 Task: Create a due date automation trigger when advanced on, on the monday before a card is due add dates starting in less than 1 days at 11:00 AM.
Action: Mouse moved to (1056, 85)
Screenshot: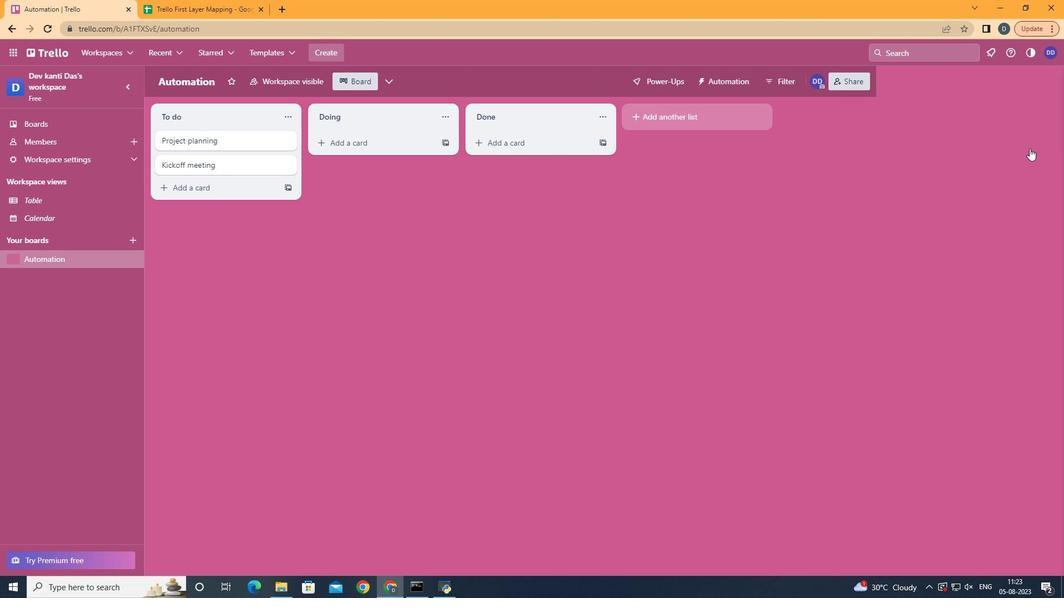 
Action: Mouse pressed left at (1056, 85)
Screenshot: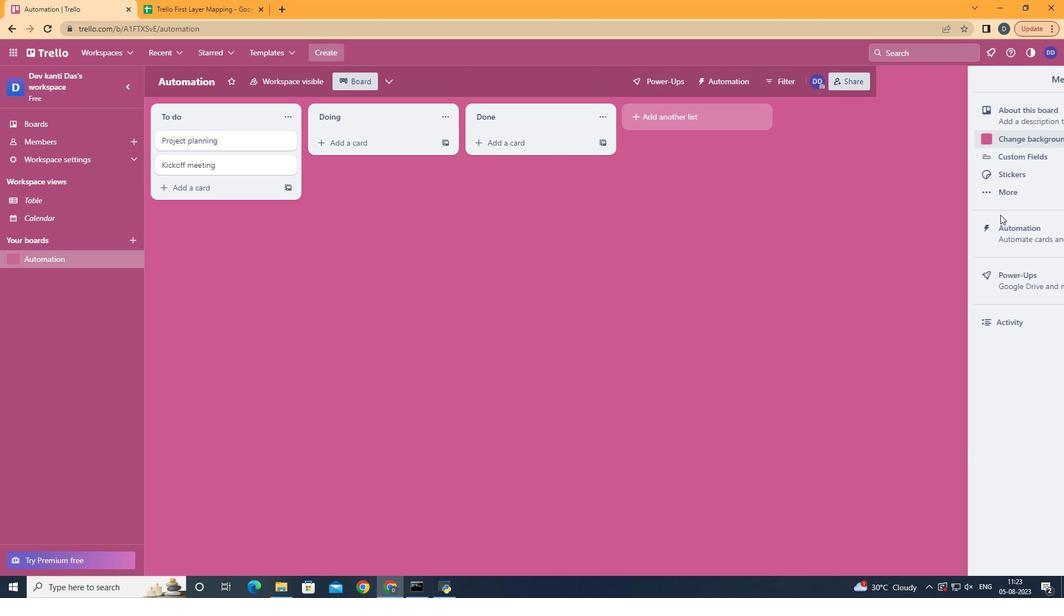 
Action: Mouse moved to (978, 241)
Screenshot: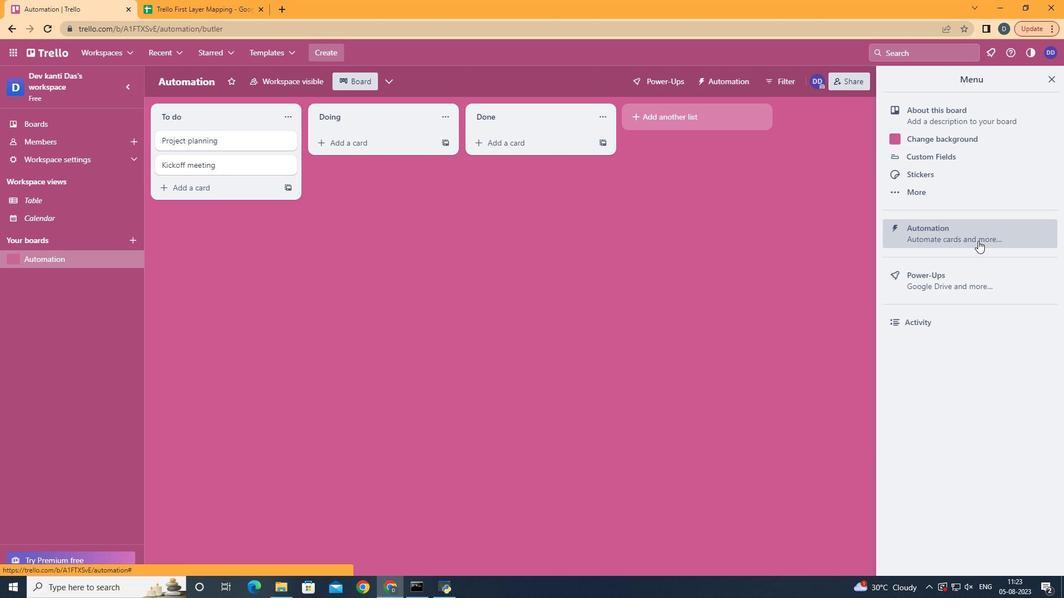 
Action: Mouse pressed left at (978, 241)
Screenshot: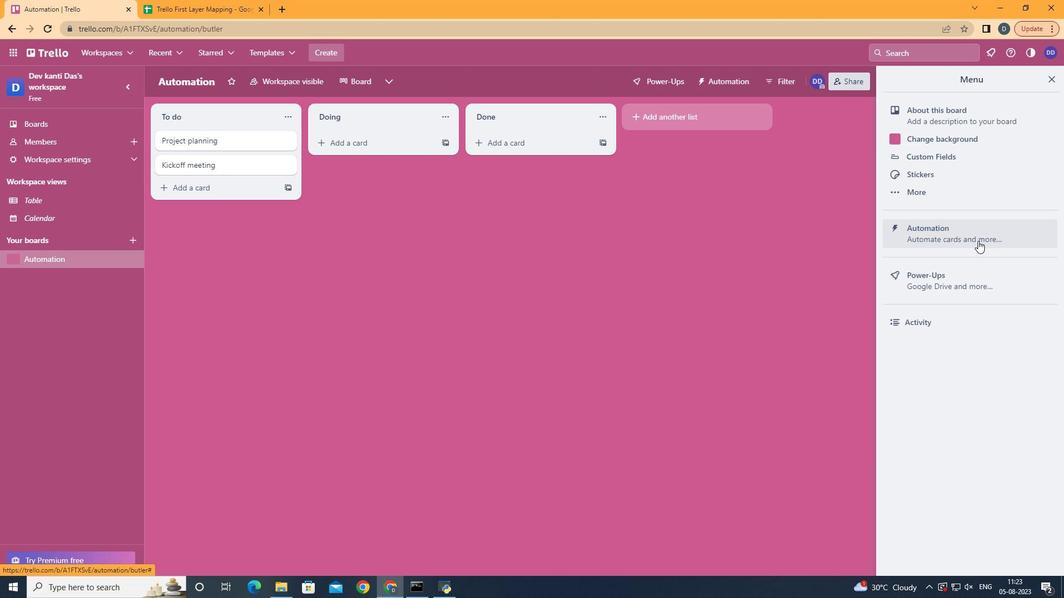 
Action: Mouse moved to (210, 229)
Screenshot: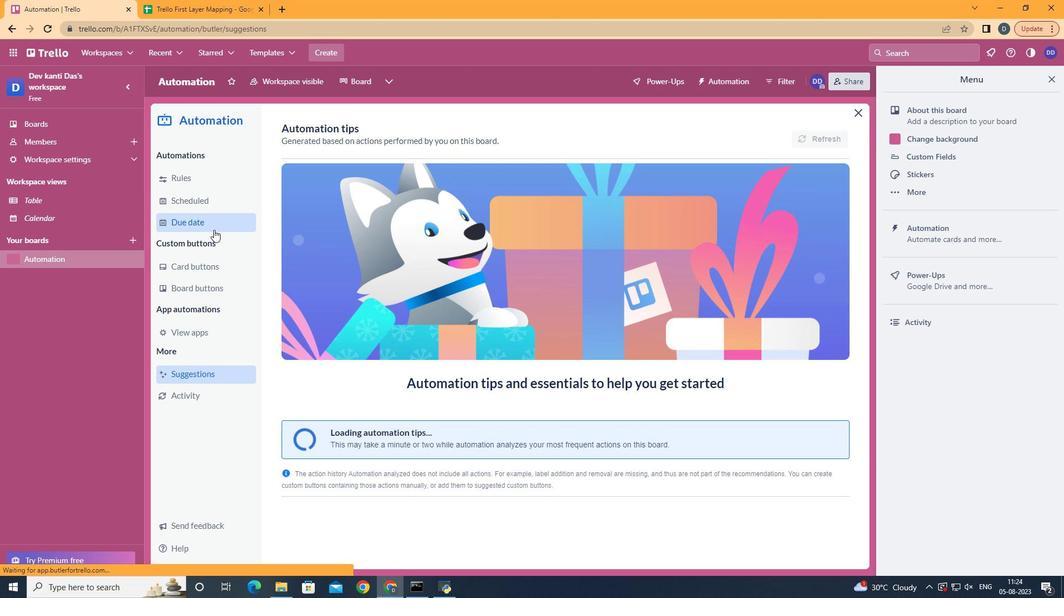 
Action: Mouse pressed left at (210, 229)
Screenshot: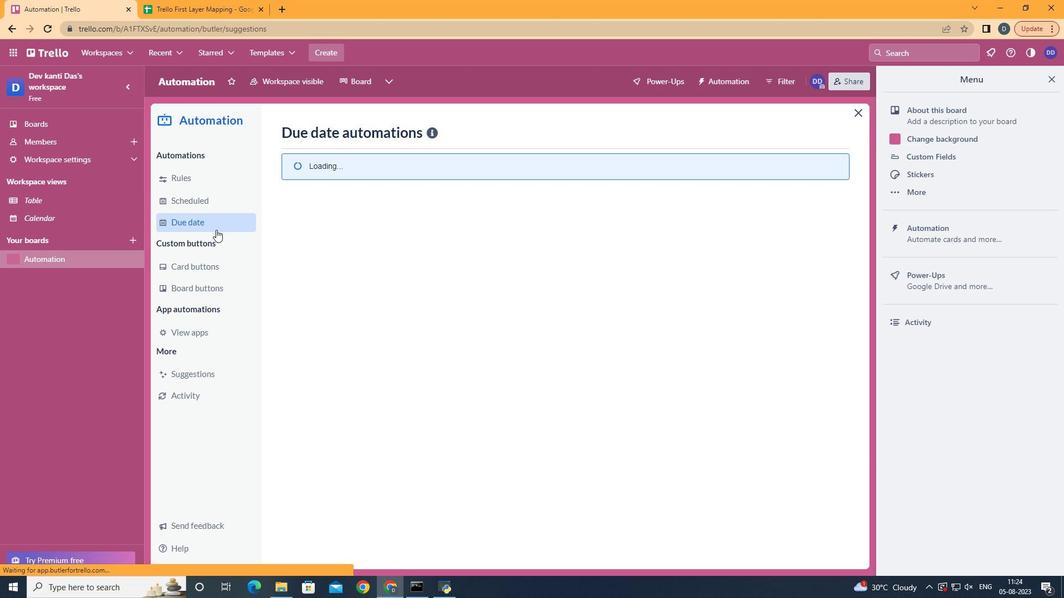 
Action: Mouse moved to (807, 134)
Screenshot: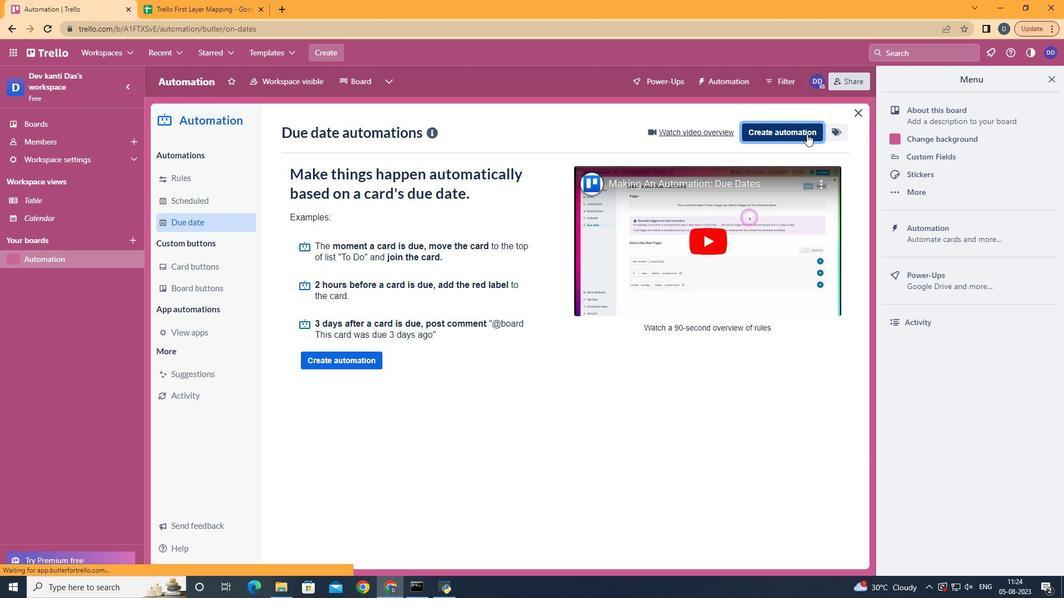 
Action: Mouse pressed left at (807, 134)
Screenshot: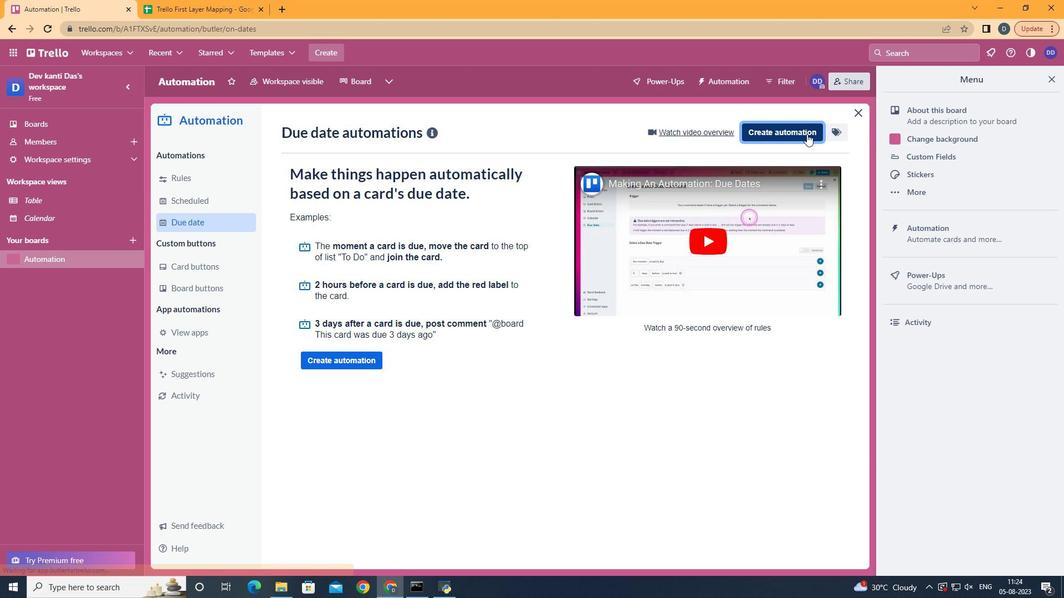 
Action: Mouse moved to (572, 231)
Screenshot: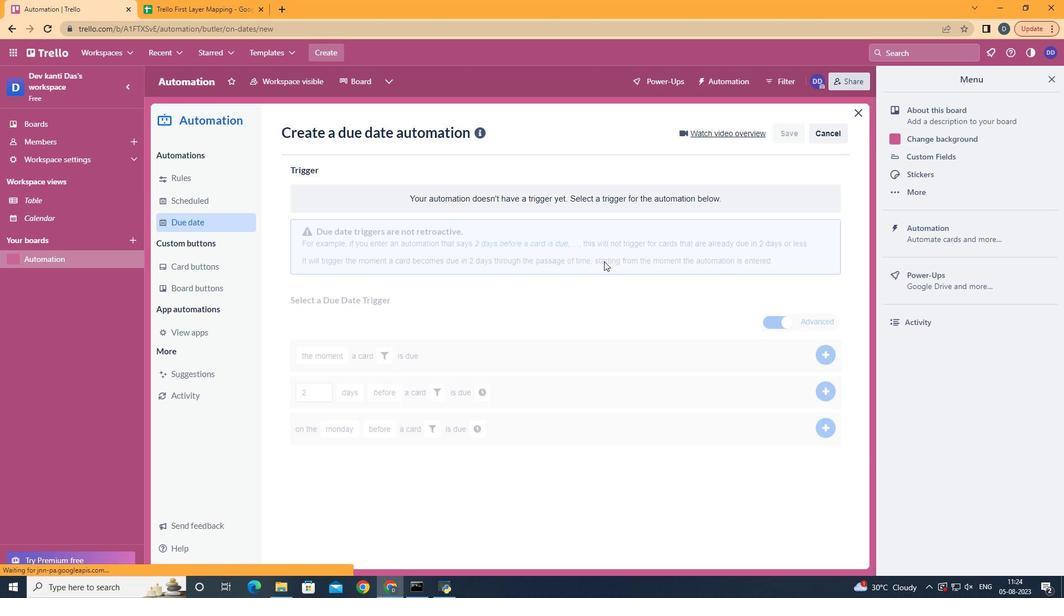 
Action: Mouse pressed left at (572, 231)
Screenshot: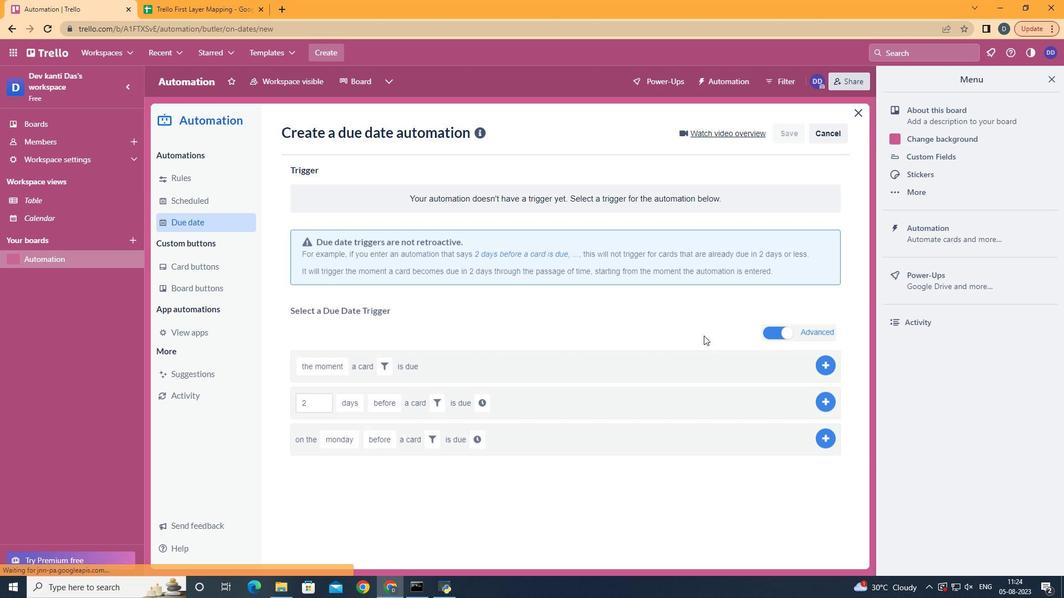 
Action: Mouse moved to (364, 291)
Screenshot: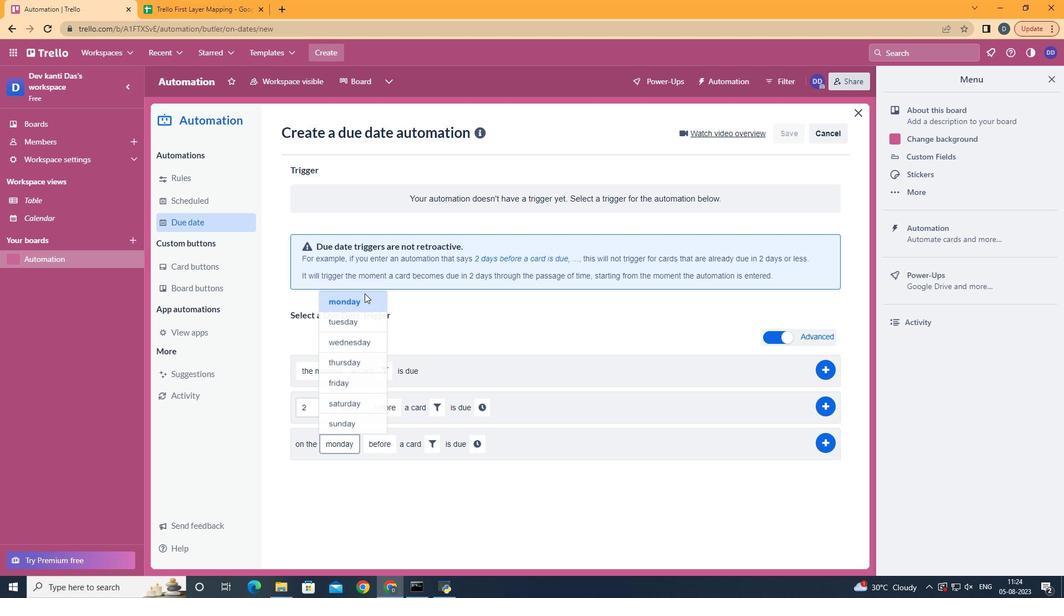 
Action: Mouse pressed left at (364, 291)
Screenshot: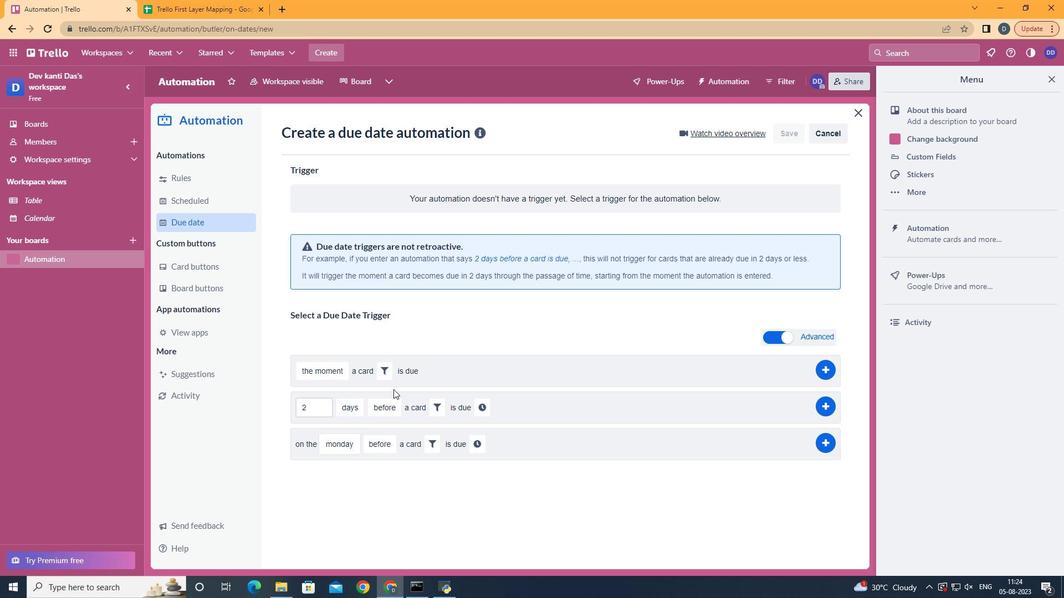 
Action: Mouse moved to (388, 463)
Screenshot: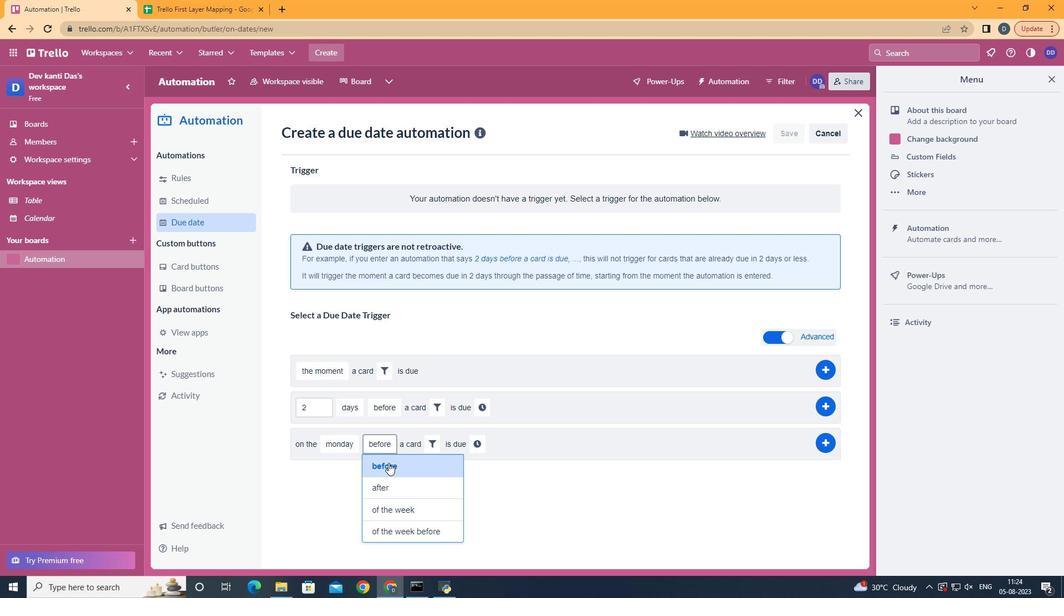 
Action: Mouse pressed left at (388, 463)
Screenshot: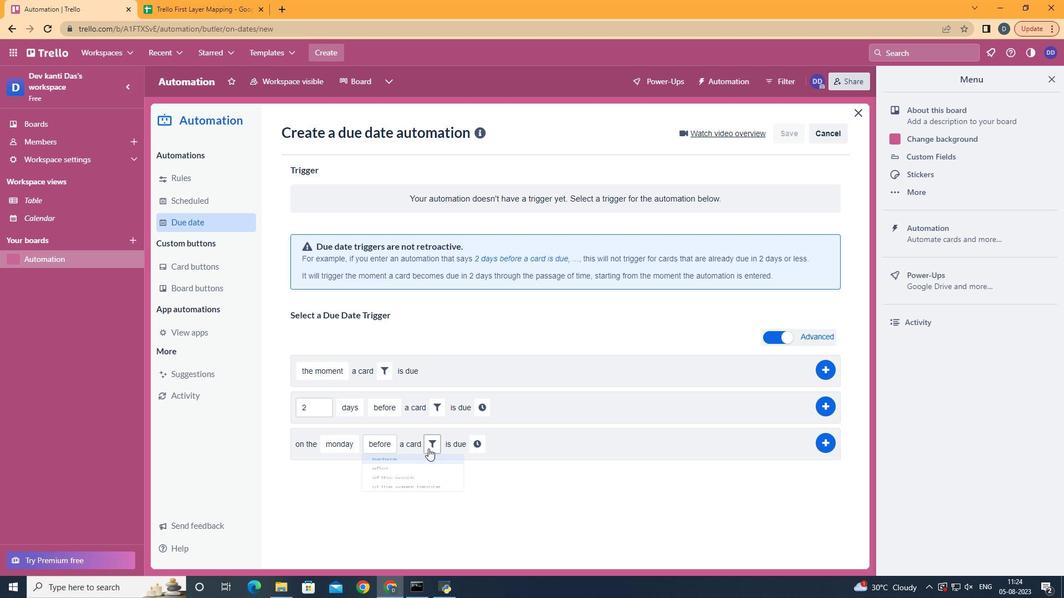 
Action: Mouse moved to (433, 446)
Screenshot: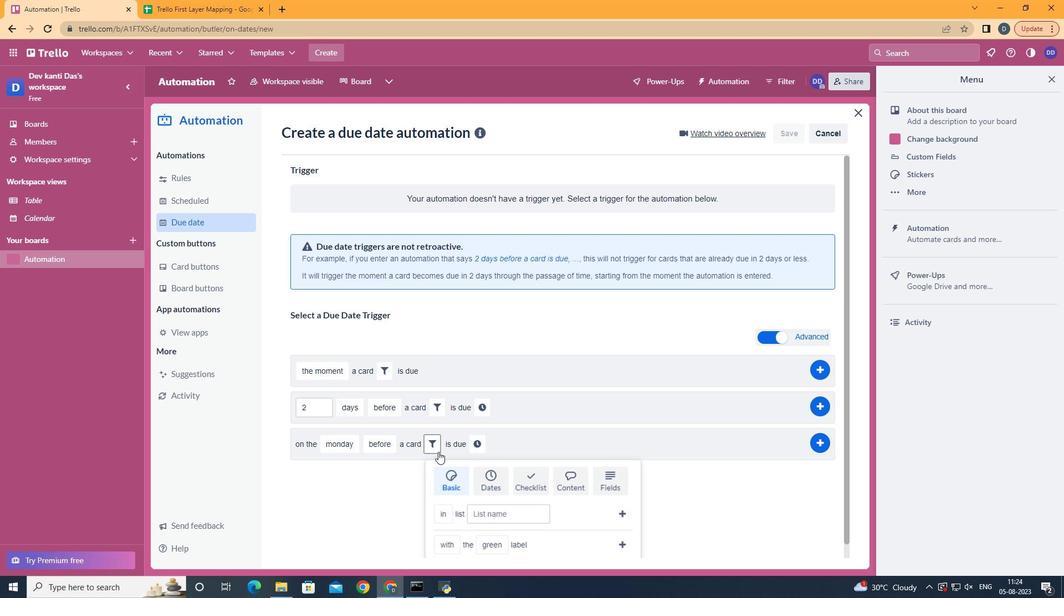 
Action: Mouse pressed left at (432, 446)
Screenshot: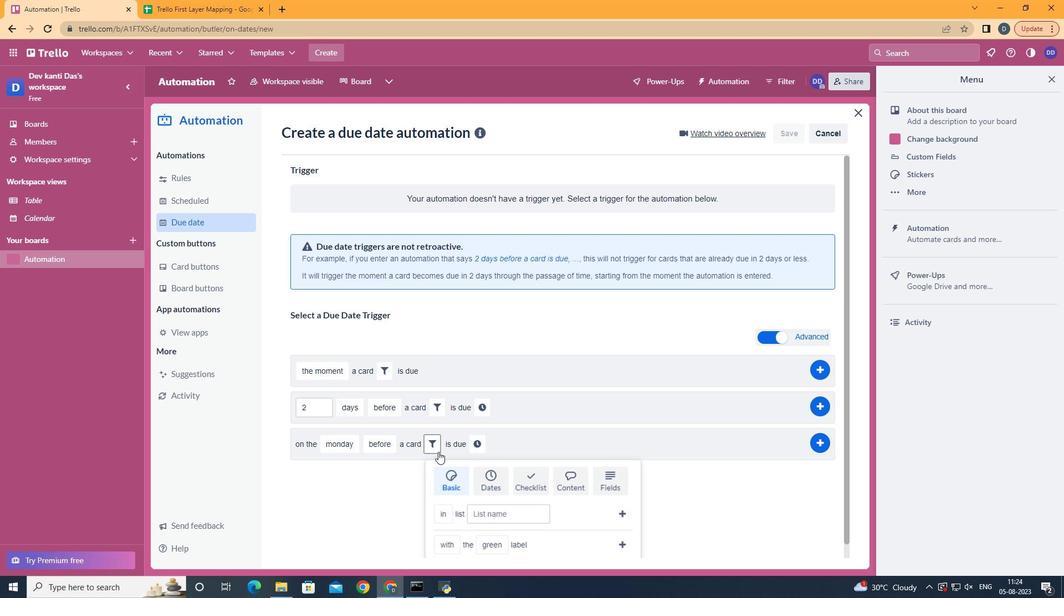 
Action: Mouse moved to (497, 492)
Screenshot: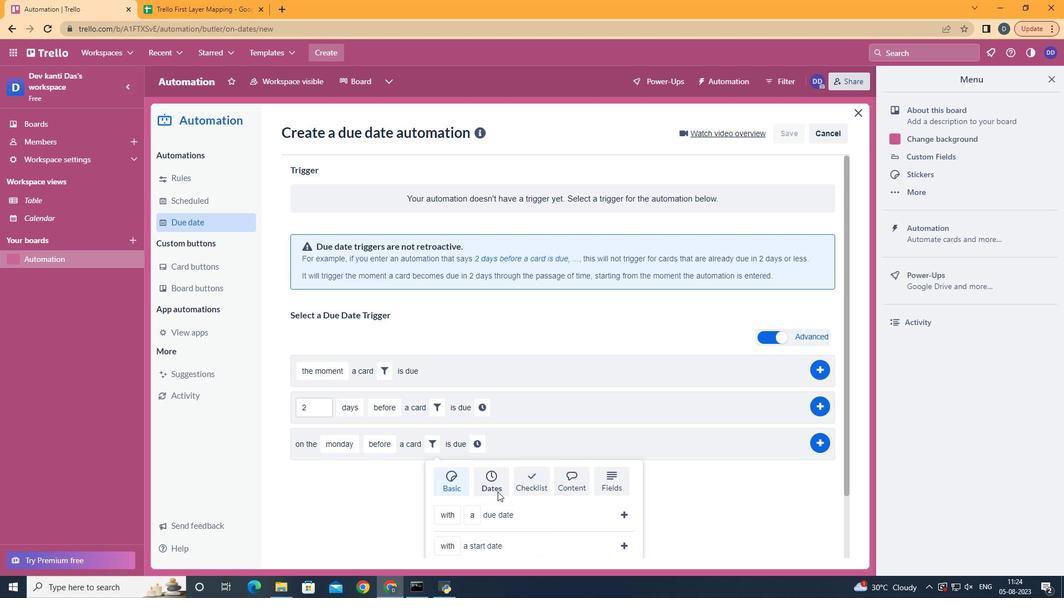 
Action: Mouse pressed left at (497, 492)
Screenshot: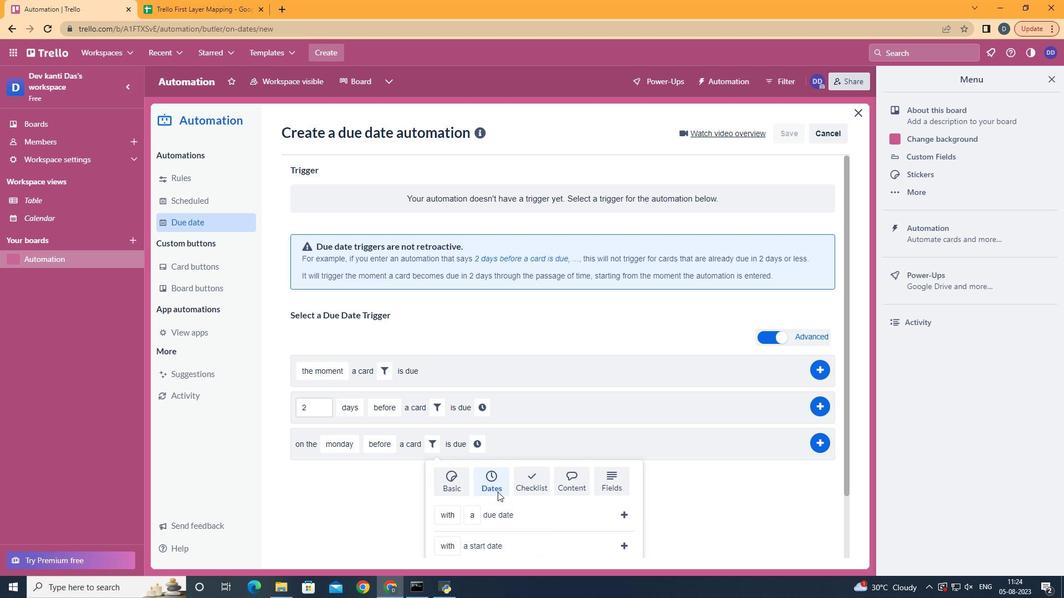 
Action: Mouse moved to (498, 492)
Screenshot: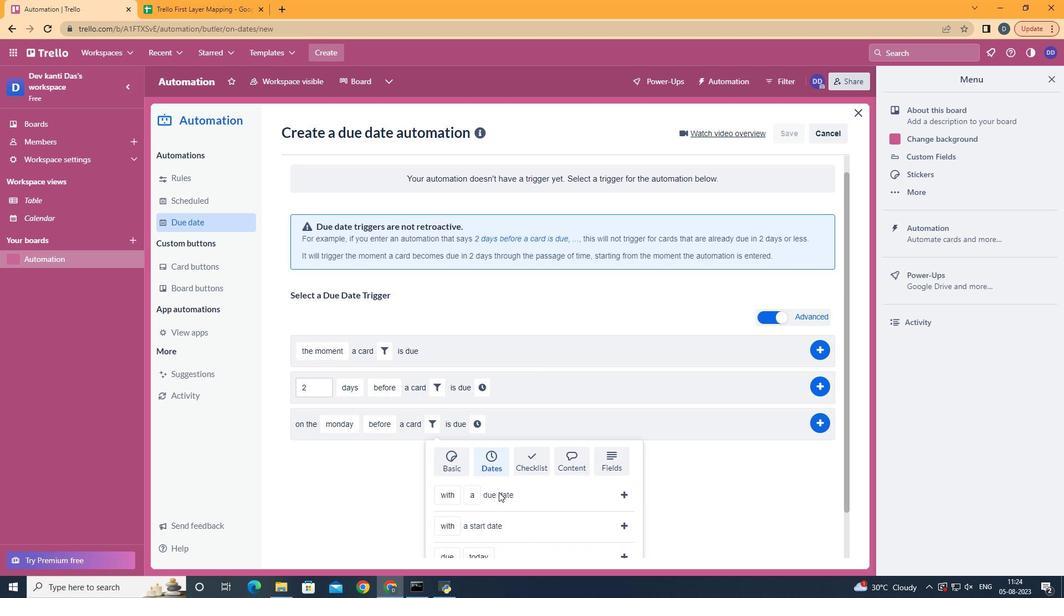
Action: Mouse scrolled (498, 492) with delta (0, 0)
Screenshot: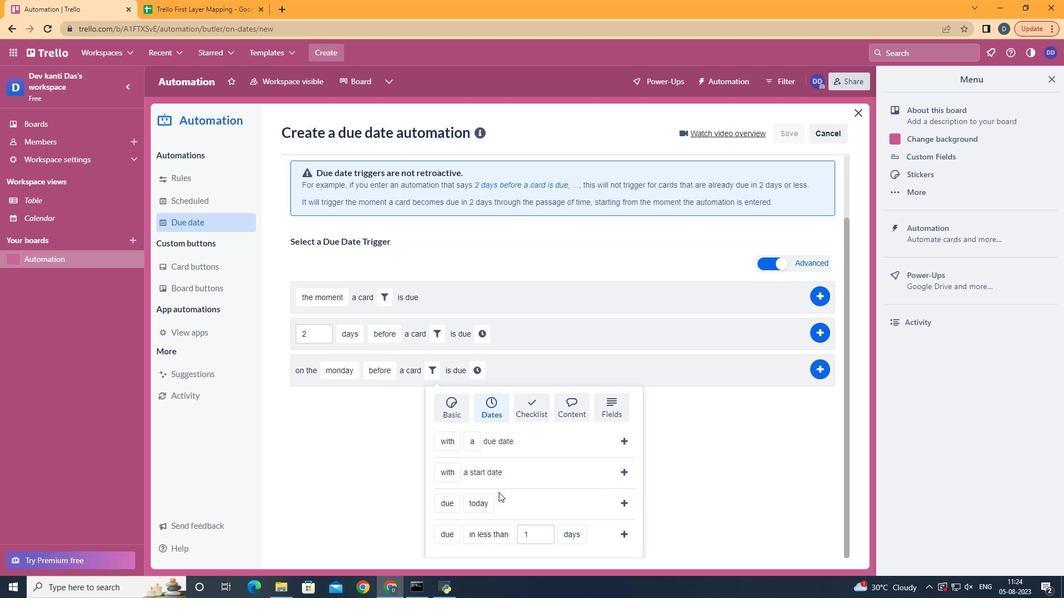 
Action: Mouse scrolled (498, 492) with delta (0, 0)
Screenshot: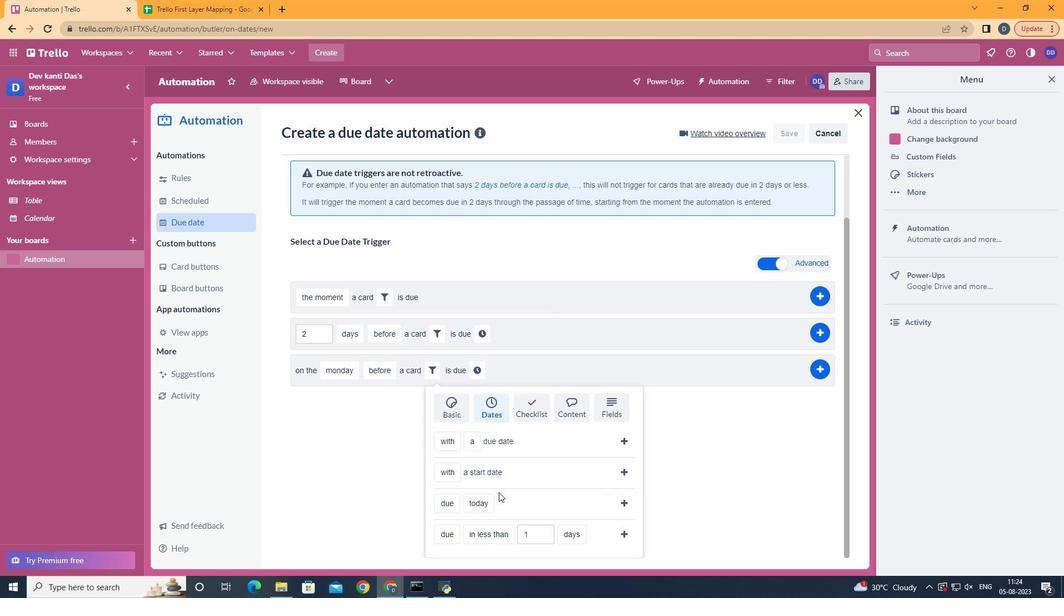 
Action: Mouse scrolled (498, 492) with delta (0, 0)
Screenshot: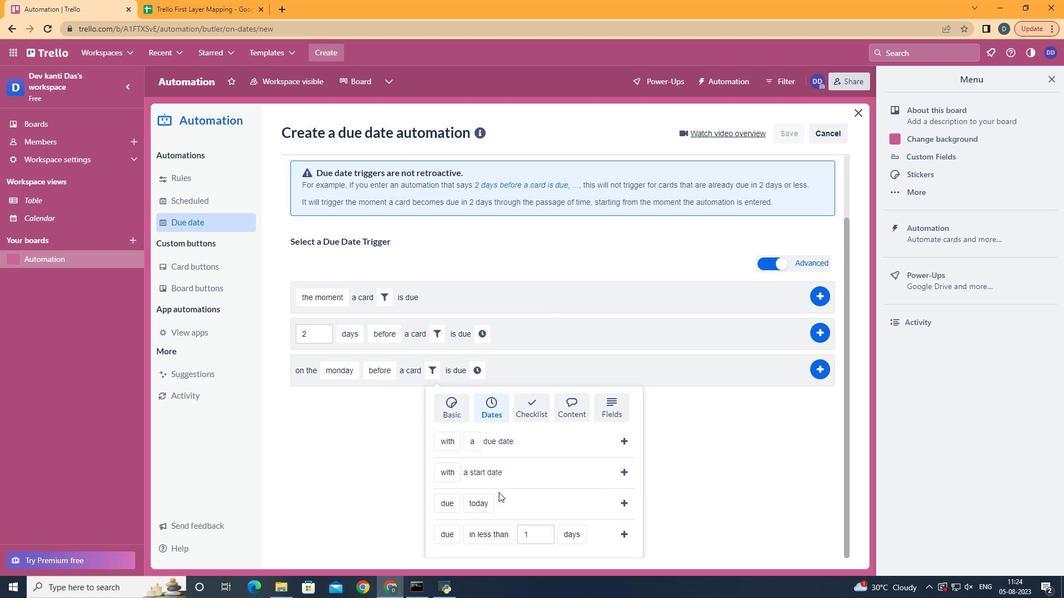 
Action: Mouse scrolled (498, 492) with delta (0, 0)
Screenshot: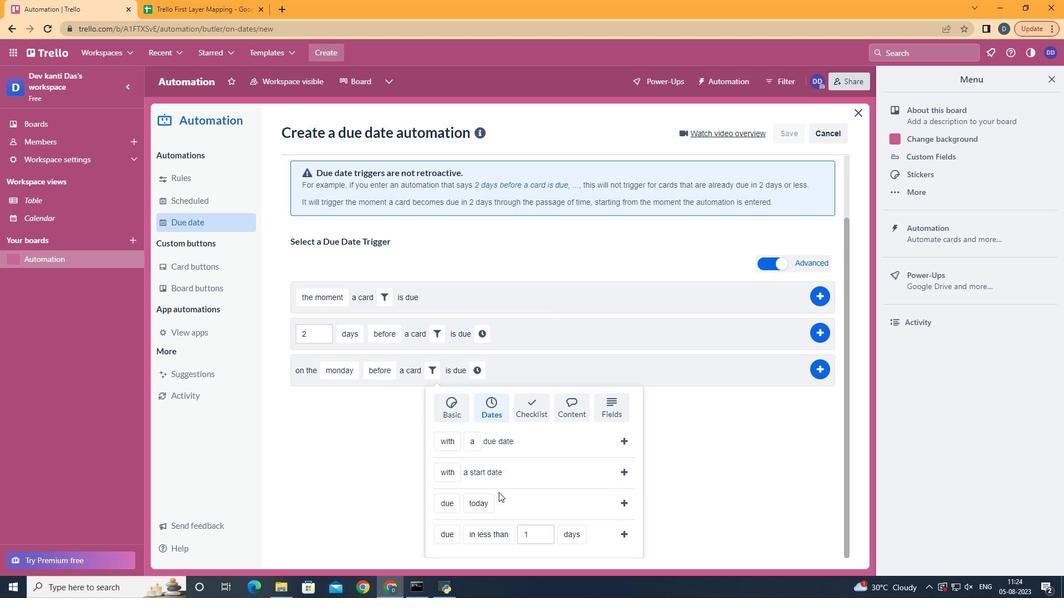 
Action: Mouse scrolled (498, 492) with delta (0, 0)
Screenshot: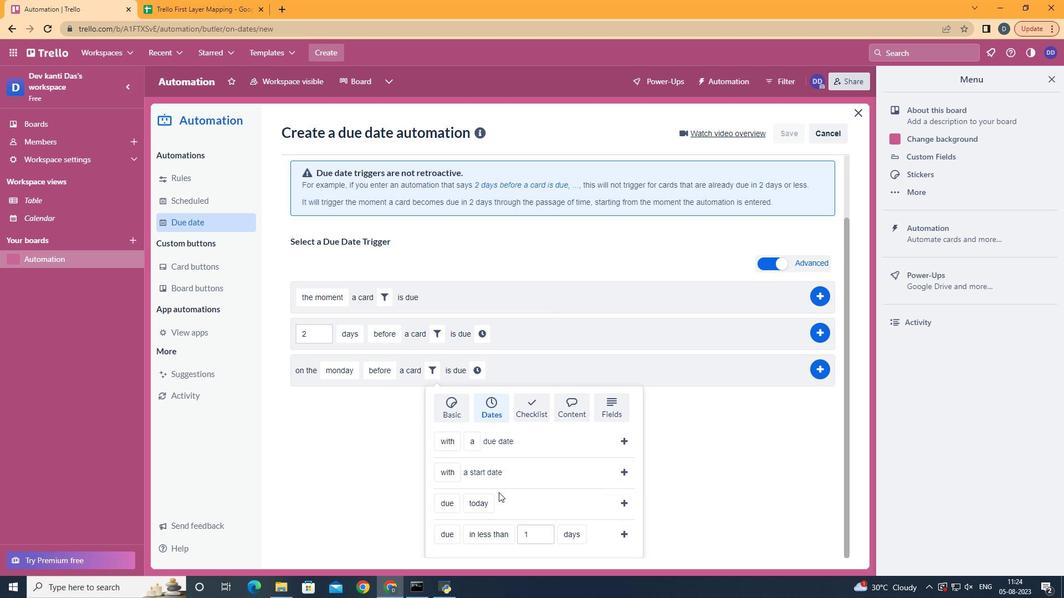 
Action: Mouse moved to (461, 513)
Screenshot: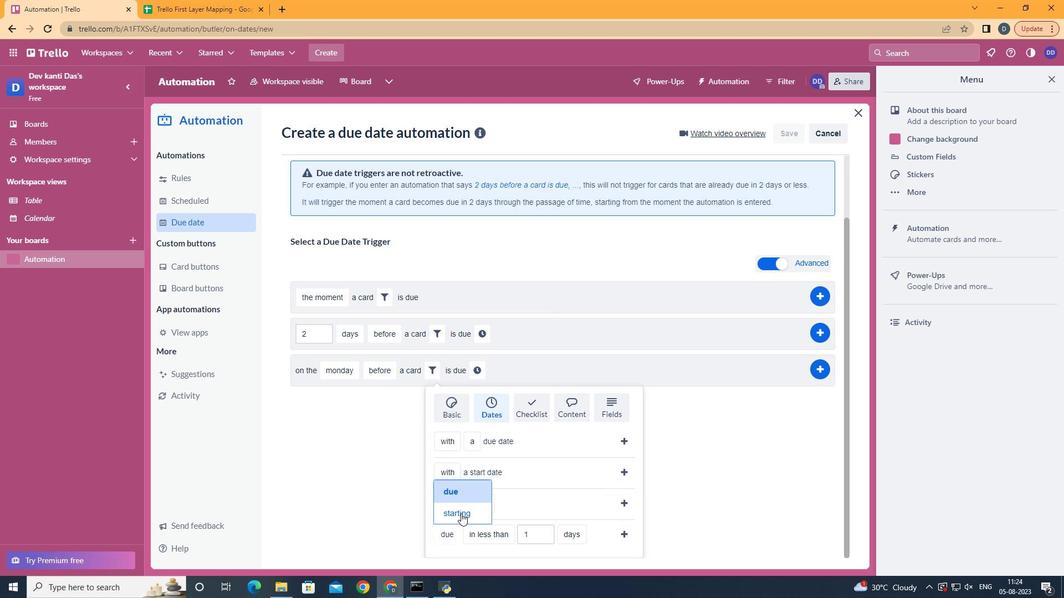 
Action: Mouse pressed left at (461, 513)
Screenshot: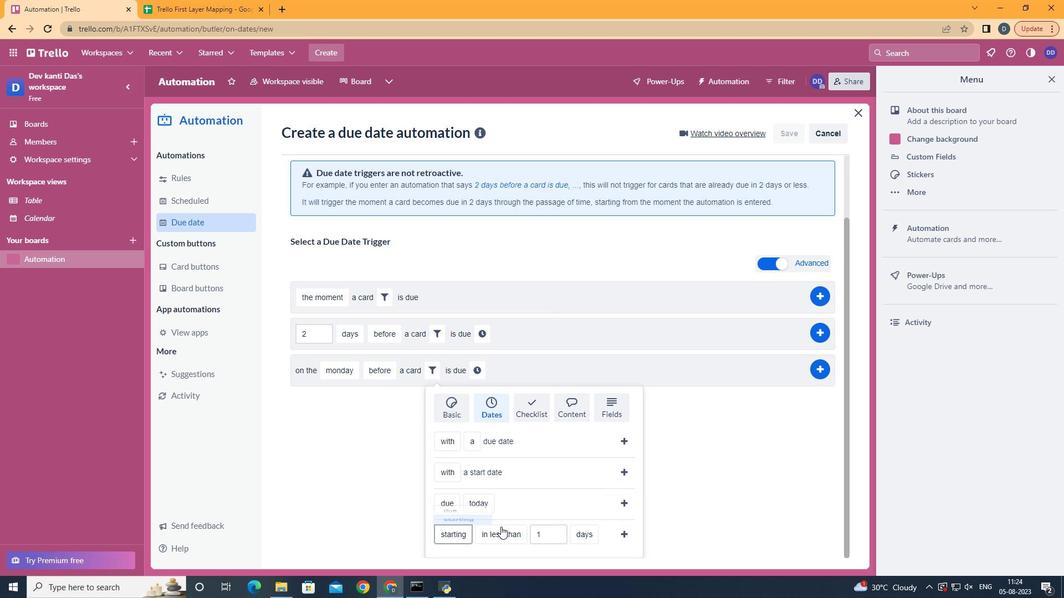 
Action: Mouse moved to (510, 434)
Screenshot: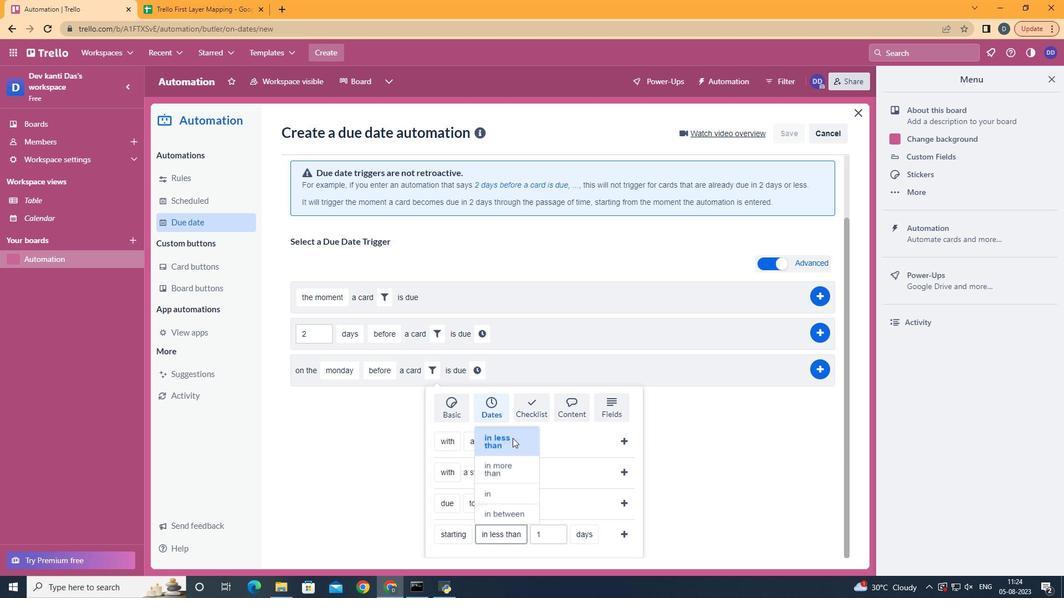 
Action: Mouse pressed left at (510, 434)
Screenshot: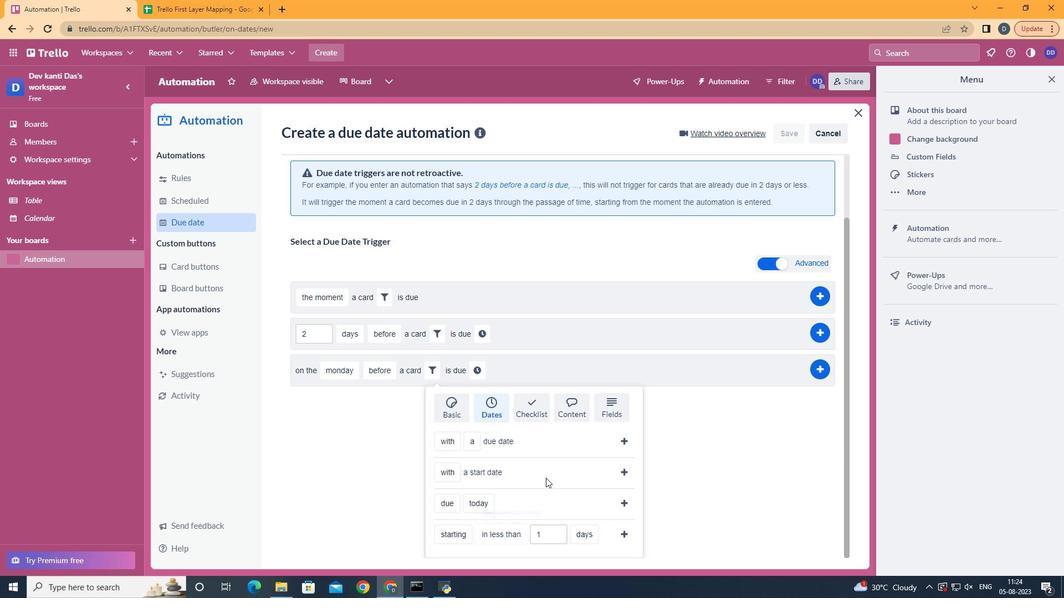 
Action: Mouse moved to (597, 492)
Screenshot: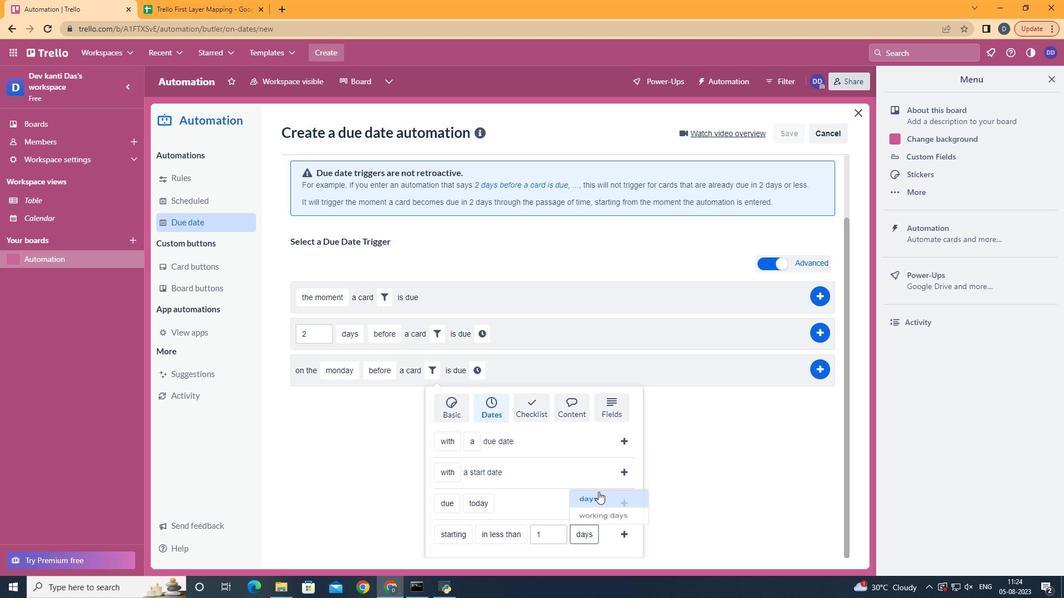 
Action: Mouse pressed left at (597, 492)
Screenshot: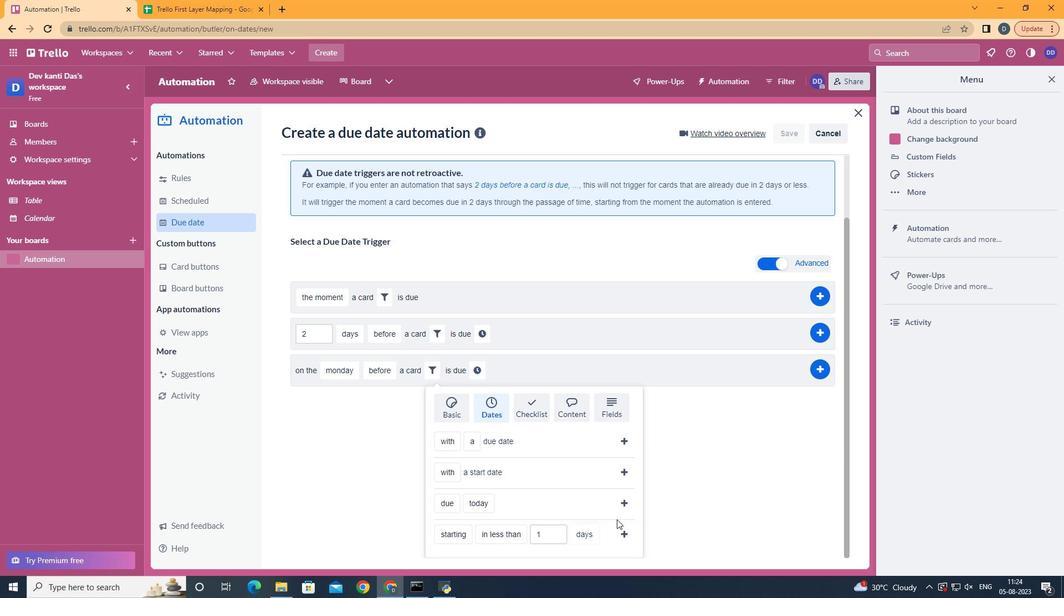 
Action: Mouse moved to (622, 532)
Screenshot: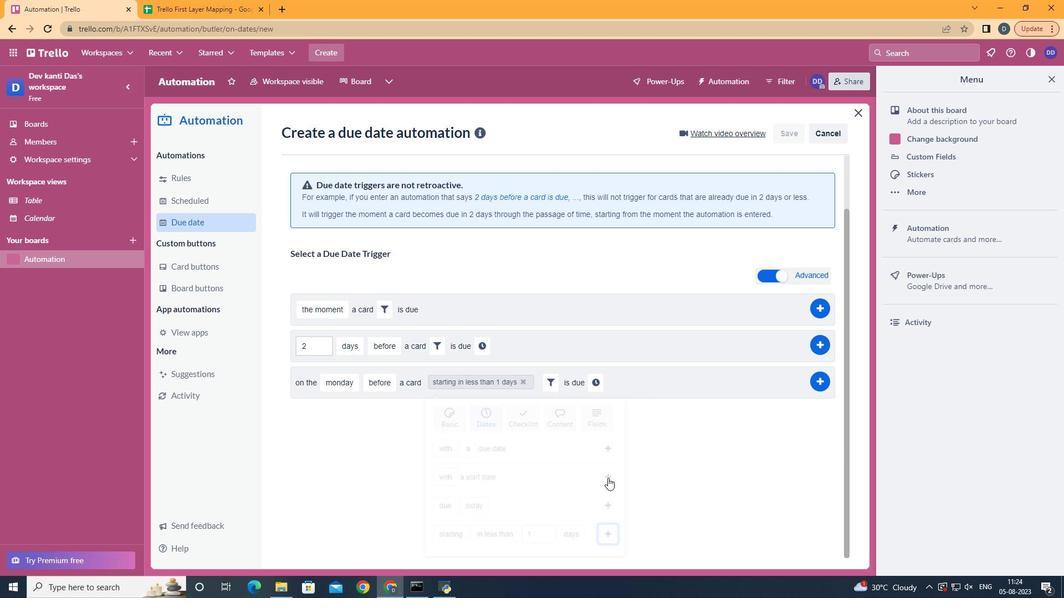 
Action: Mouse pressed left at (622, 532)
Screenshot: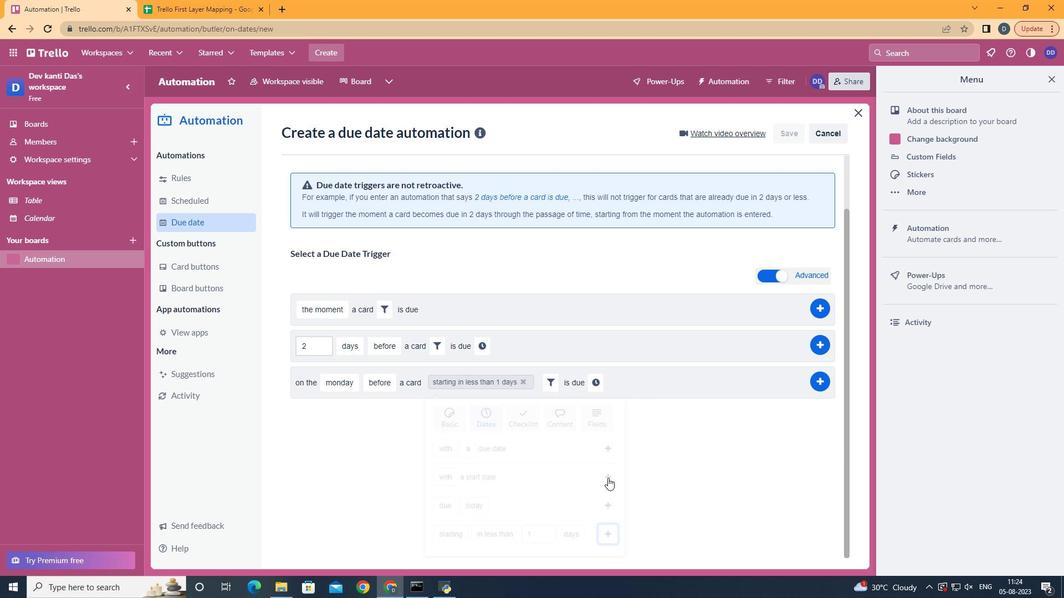 
Action: Mouse moved to (593, 442)
Screenshot: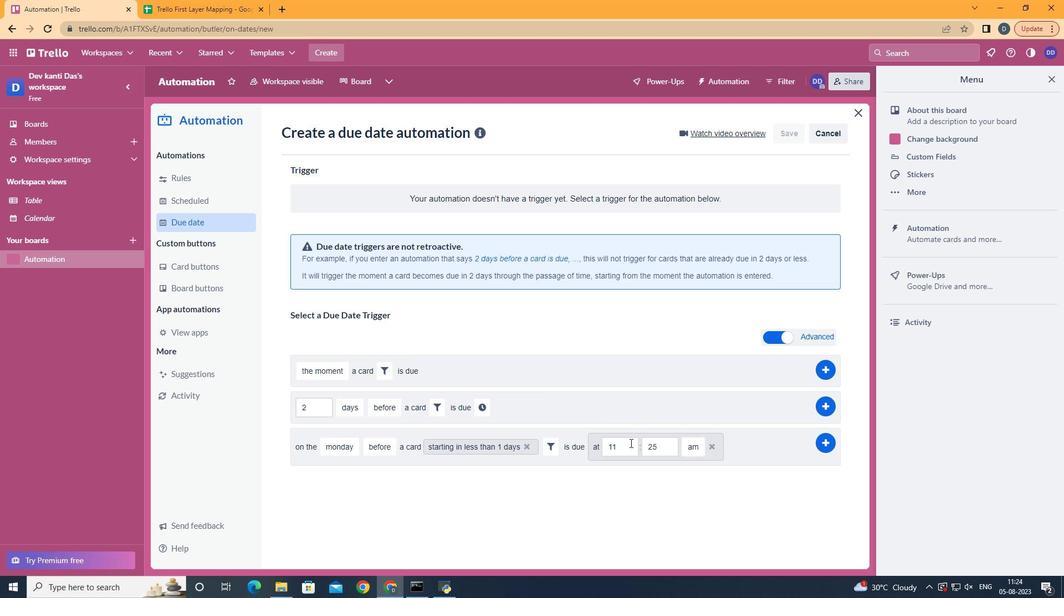 
Action: Mouse pressed left at (593, 442)
Screenshot: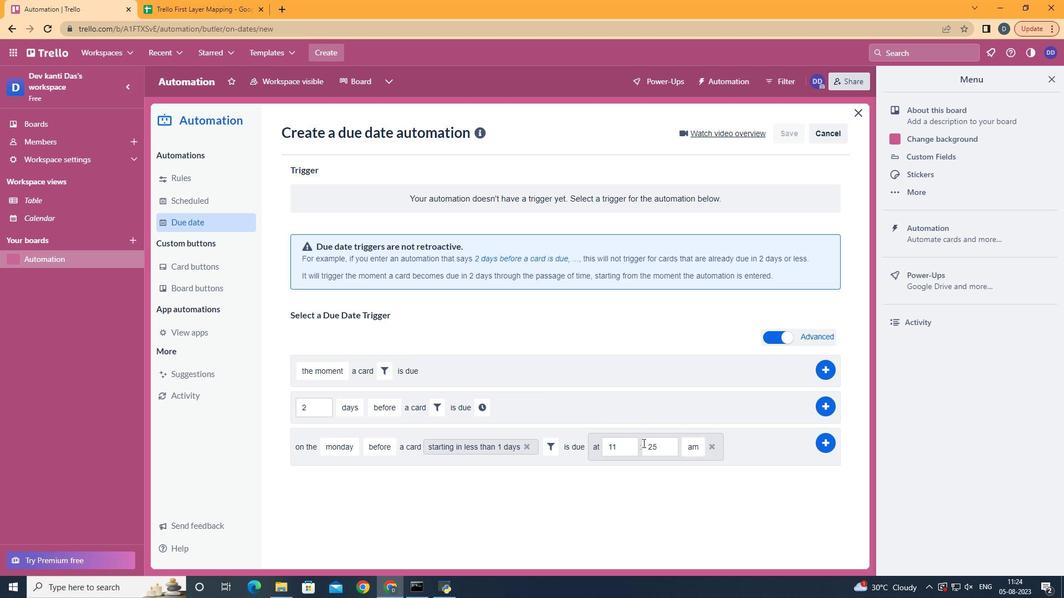 
Action: Mouse moved to (668, 442)
Screenshot: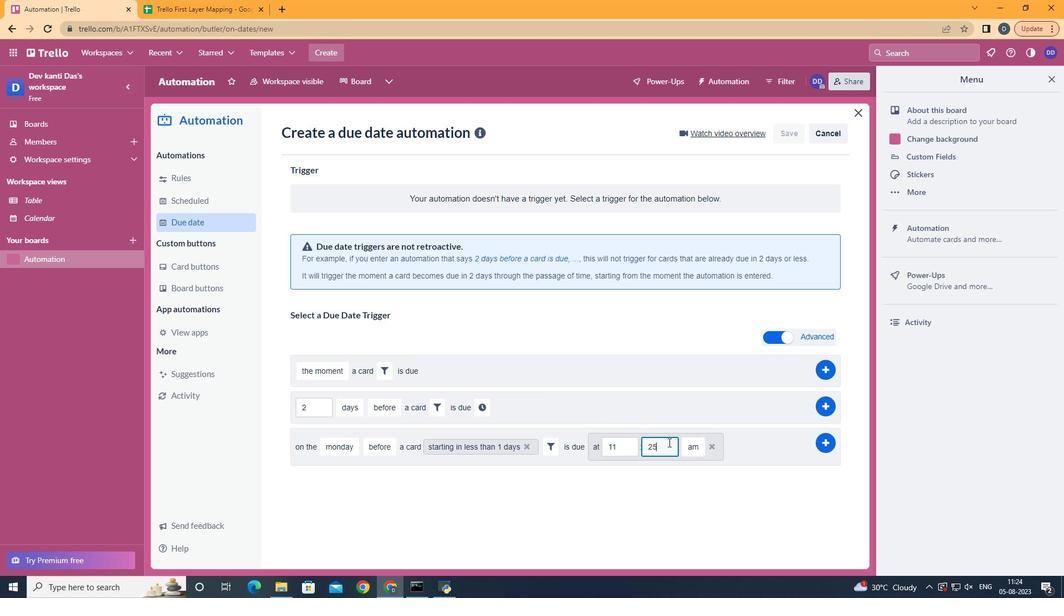 
Action: Mouse pressed left at (668, 442)
Screenshot: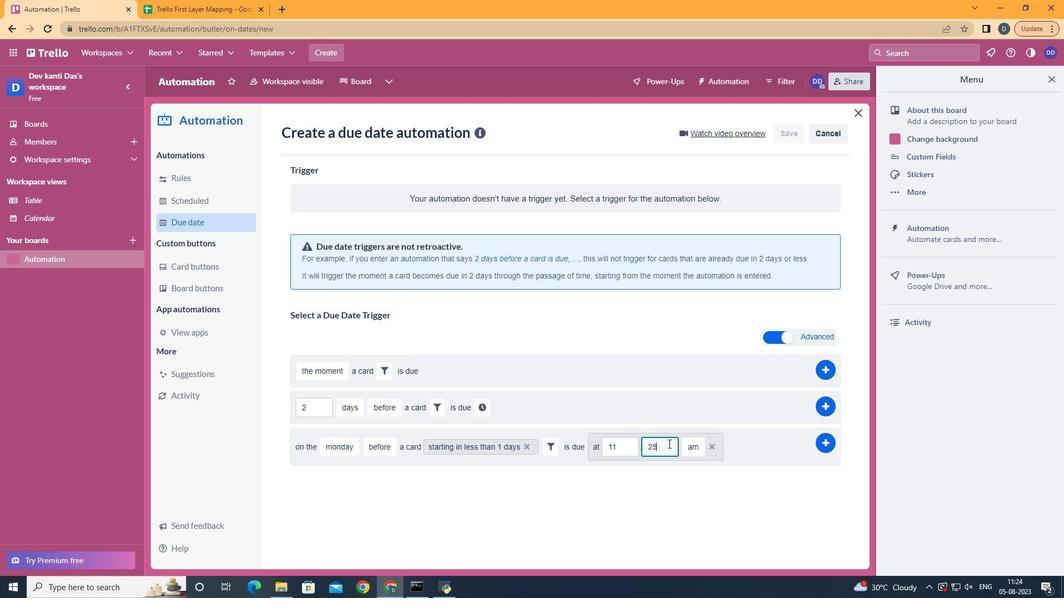 
Action: Mouse moved to (668, 444)
Screenshot: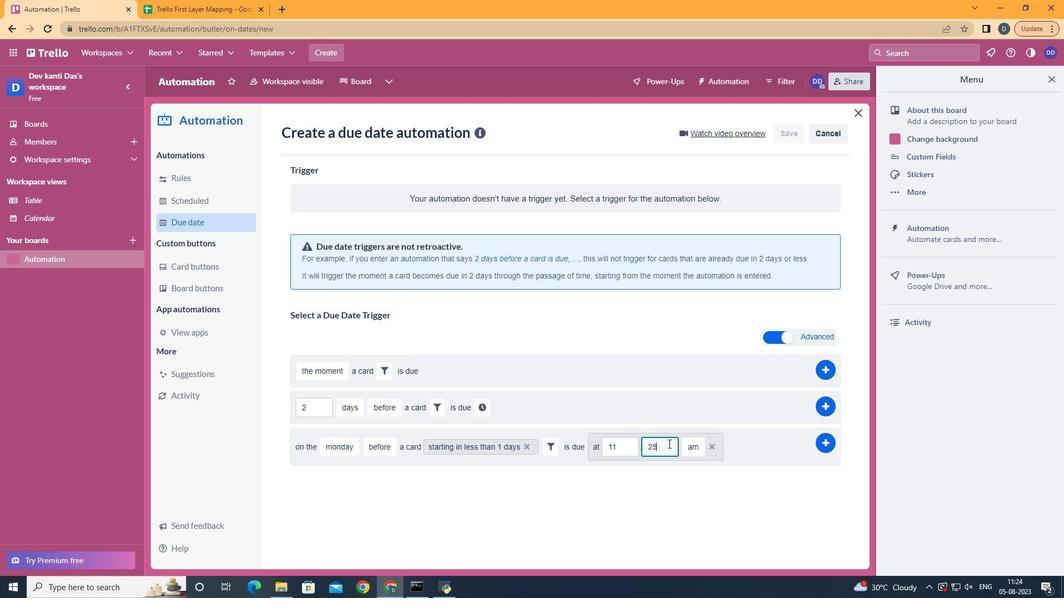 
Action: Key pressed <Key.backspace><Key.backspace>00
Screenshot: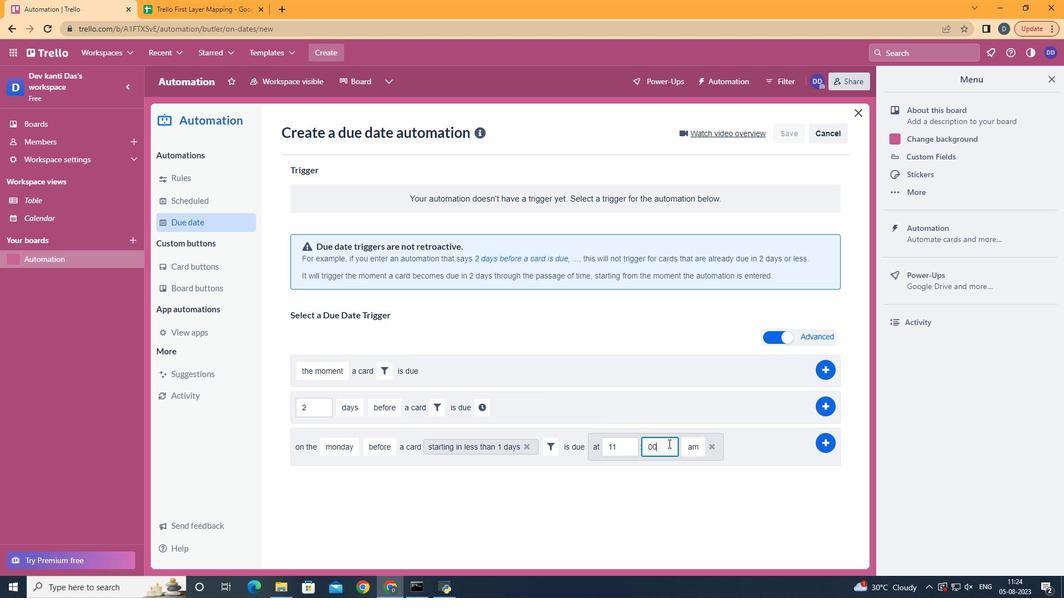 
Action: Mouse moved to (822, 445)
Screenshot: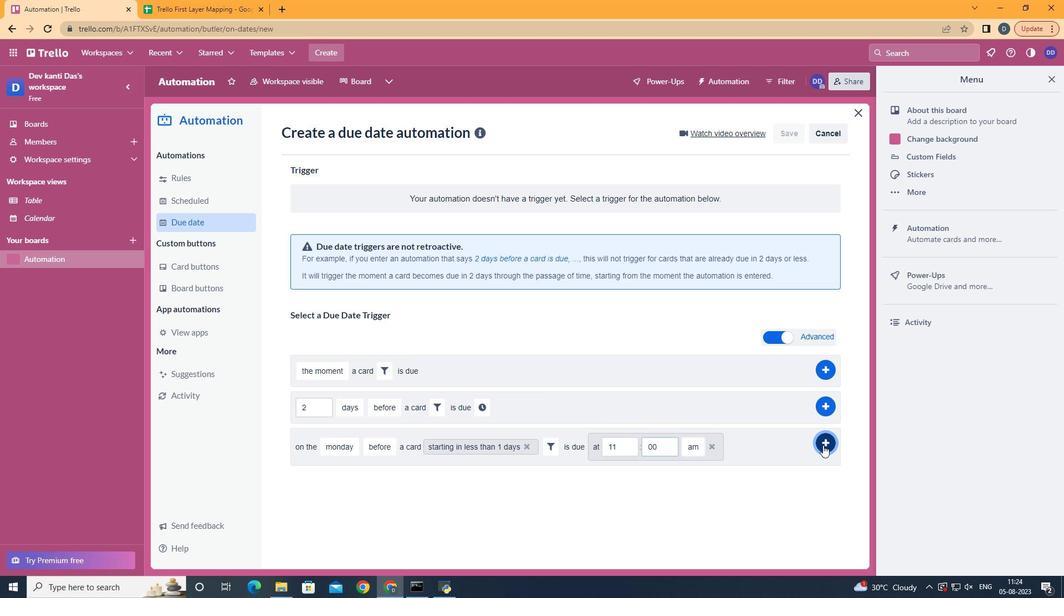 
Action: Mouse pressed left at (822, 445)
Screenshot: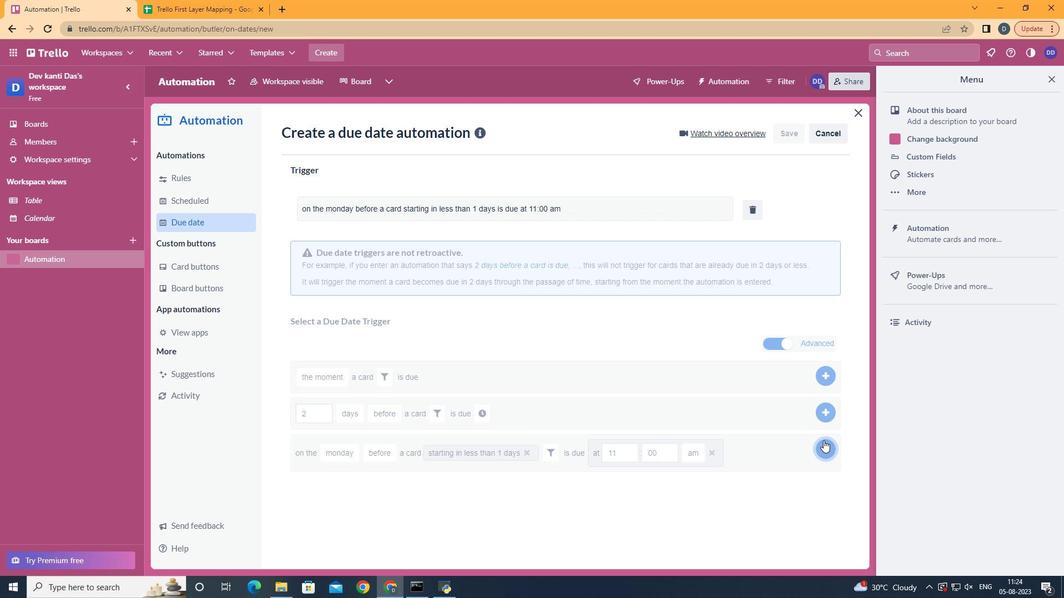 
Action: Mouse moved to (592, 210)
Screenshot: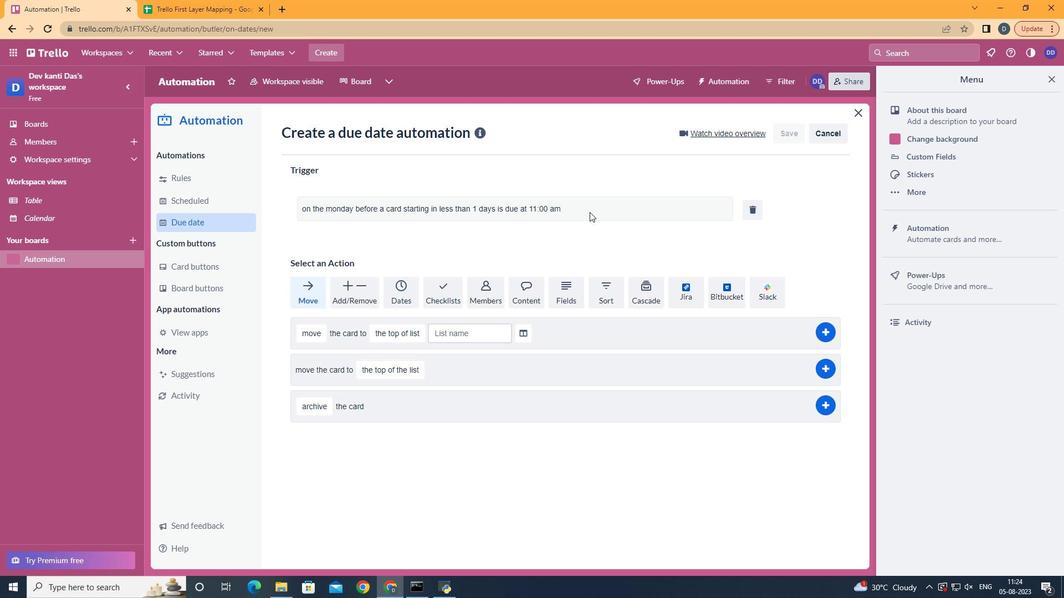 
